 Task: Add Pacifica Dreamy Youth Super Peptide Cream, Face Moisturizer, Vegan to the cart.
Action: Mouse moved to (245, 115)
Screenshot: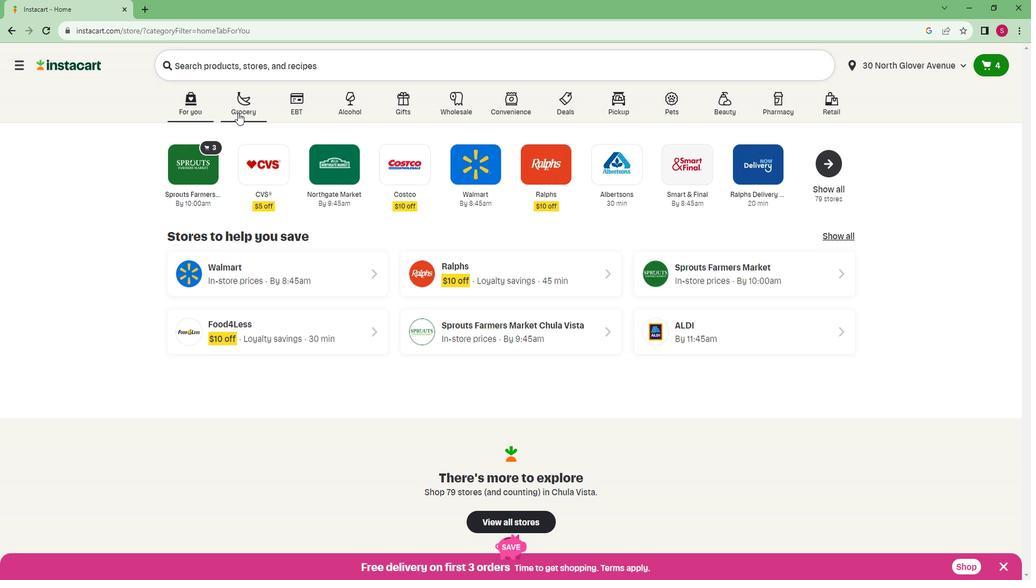 
Action: Mouse pressed left at (245, 115)
Screenshot: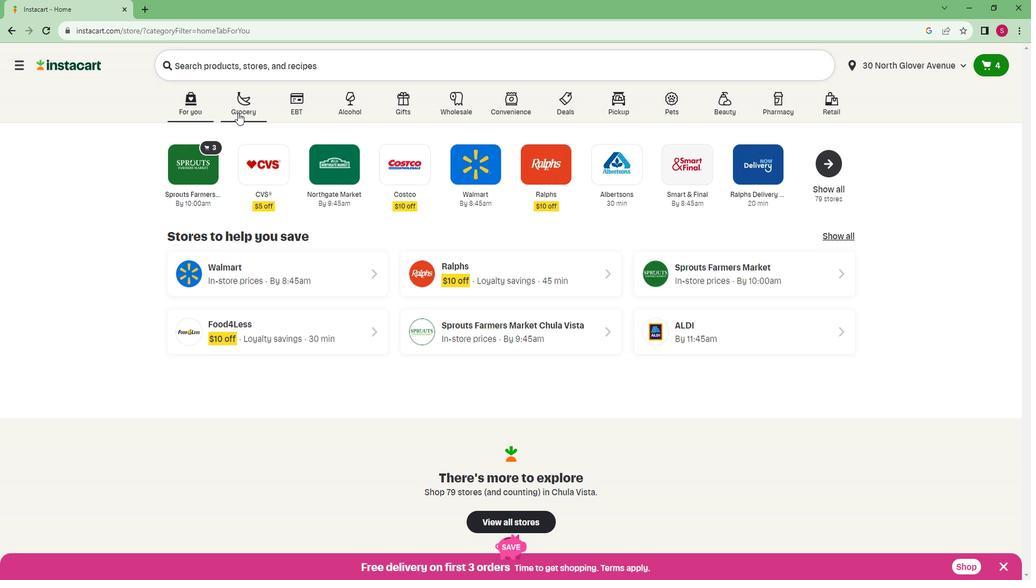 
Action: Mouse moved to (228, 291)
Screenshot: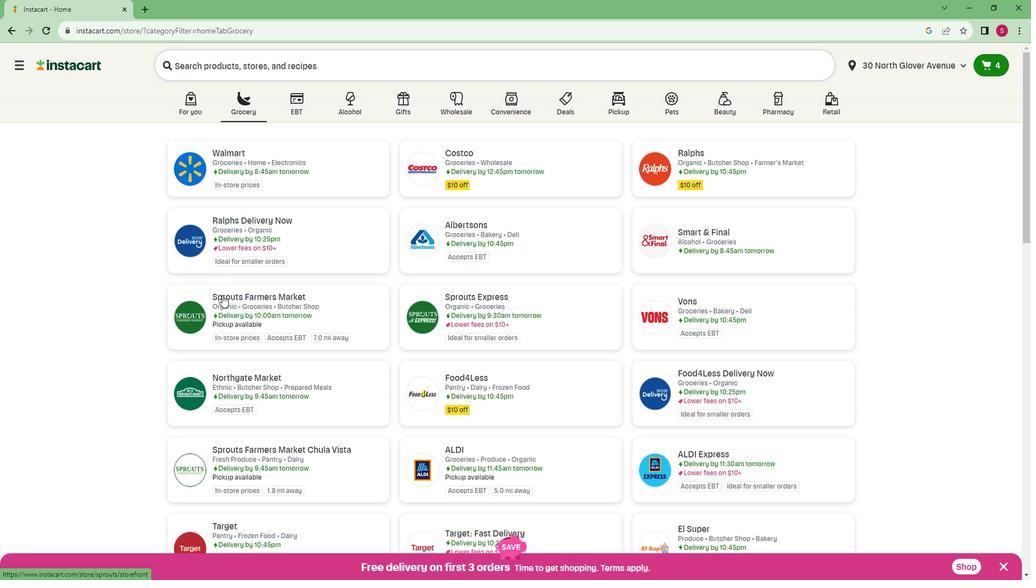 
Action: Mouse pressed left at (228, 291)
Screenshot: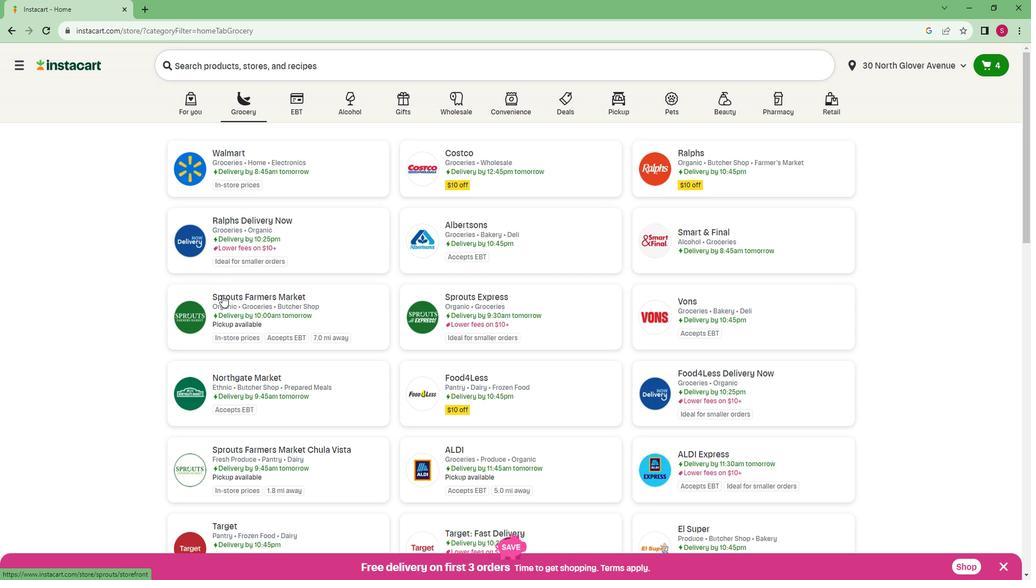 
Action: Mouse moved to (17, 414)
Screenshot: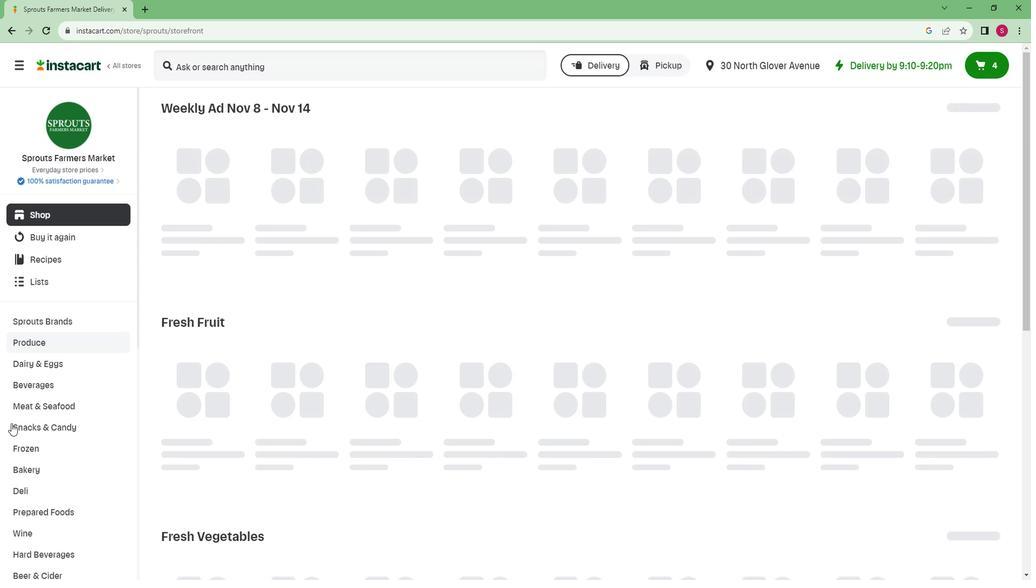 
Action: Mouse scrolled (17, 413) with delta (0, 0)
Screenshot: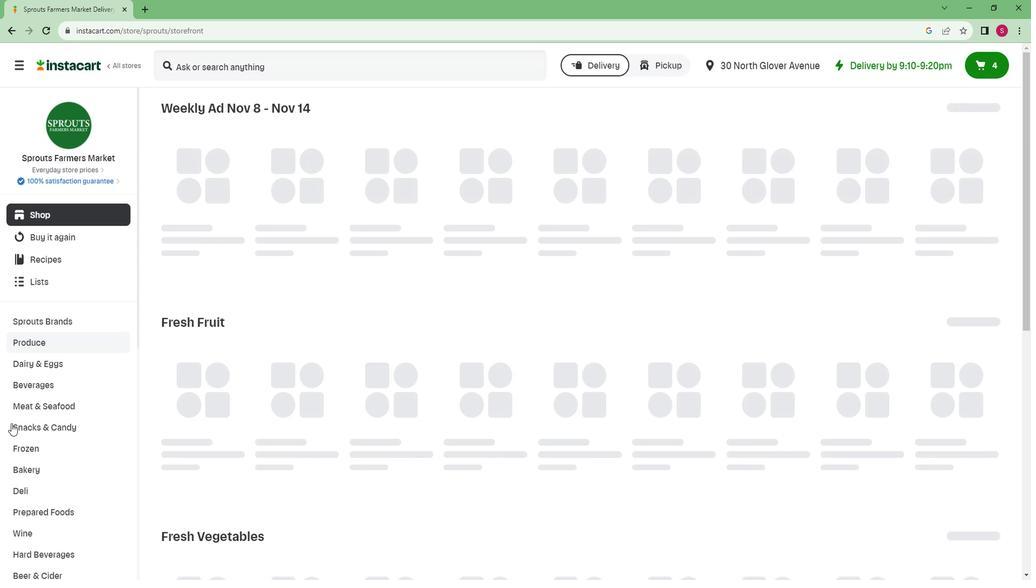 
Action: Mouse scrolled (17, 413) with delta (0, 0)
Screenshot: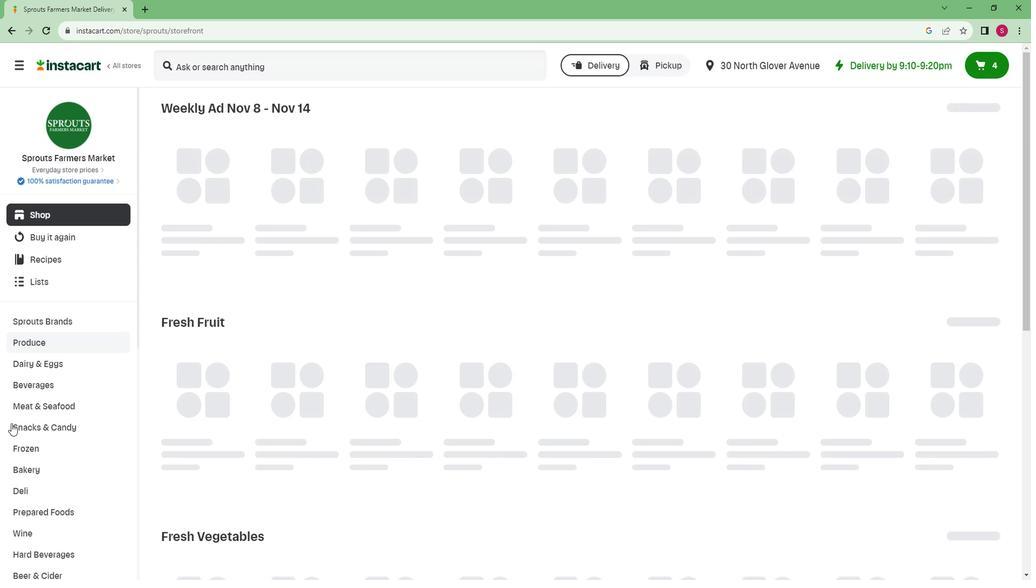 
Action: Mouse moved to (16, 413)
Screenshot: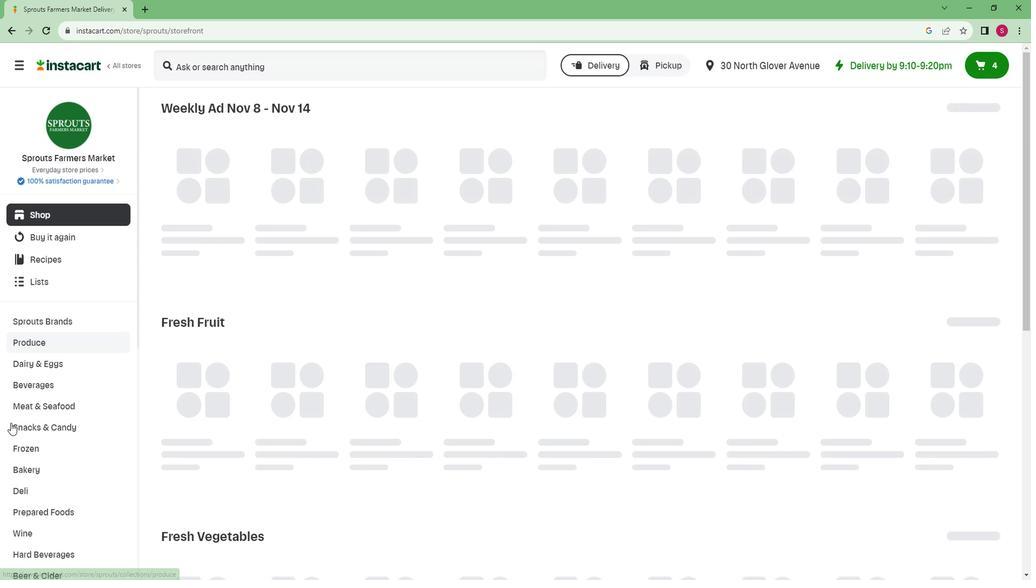 
Action: Mouse scrolled (16, 412) with delta (0, 0)
Screenshot: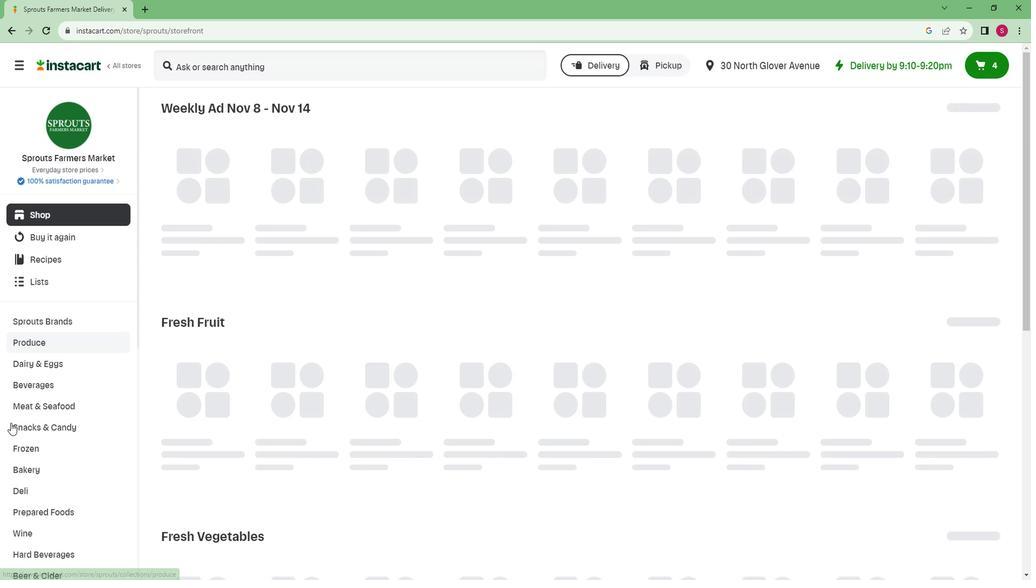 
Action: Mouse scrolled (16, 412) with delta (0, 0)
Screenshot: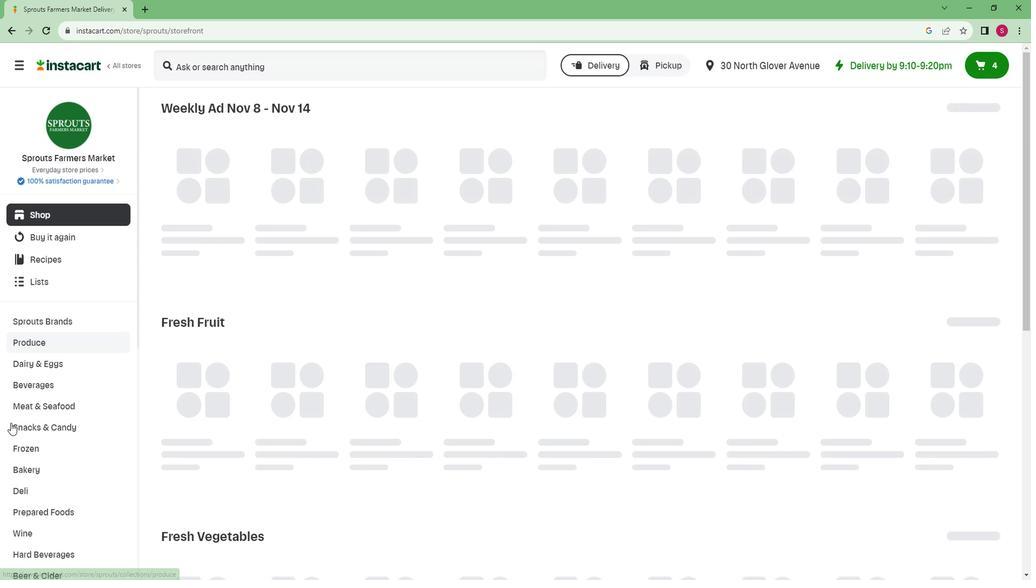
Action: Mouse moved to (16, 412)
Screenshot: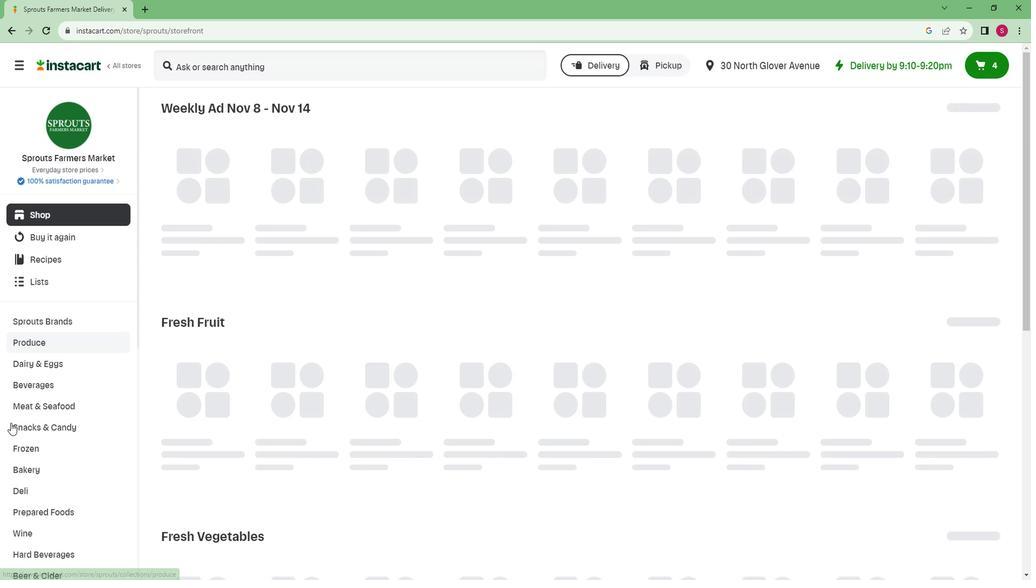 
Action: Mouse scrolled (16, 412) with delta (0, 0)
Screenshot: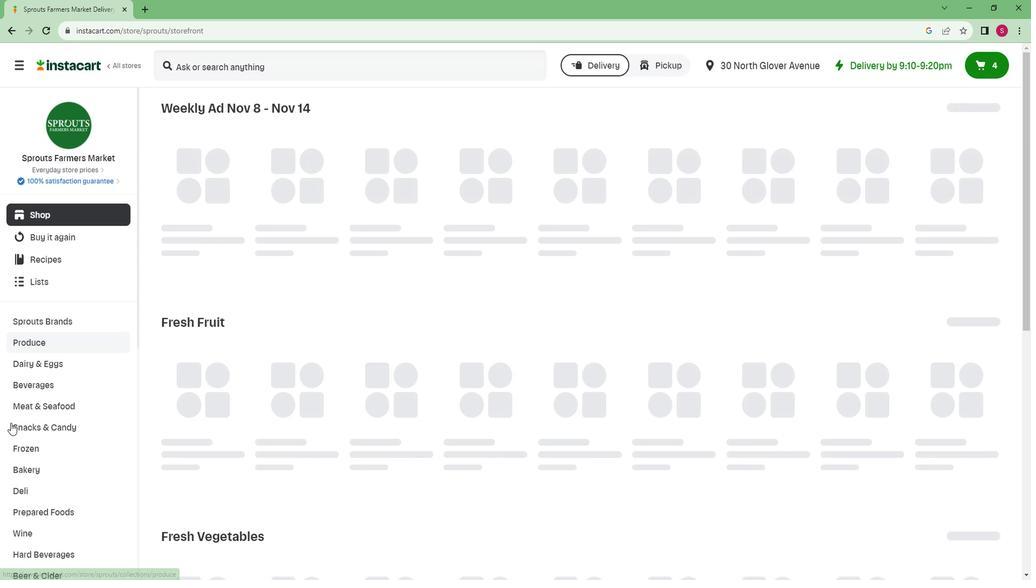 
Action: Mouse moved to (16, 412)
Screenshot: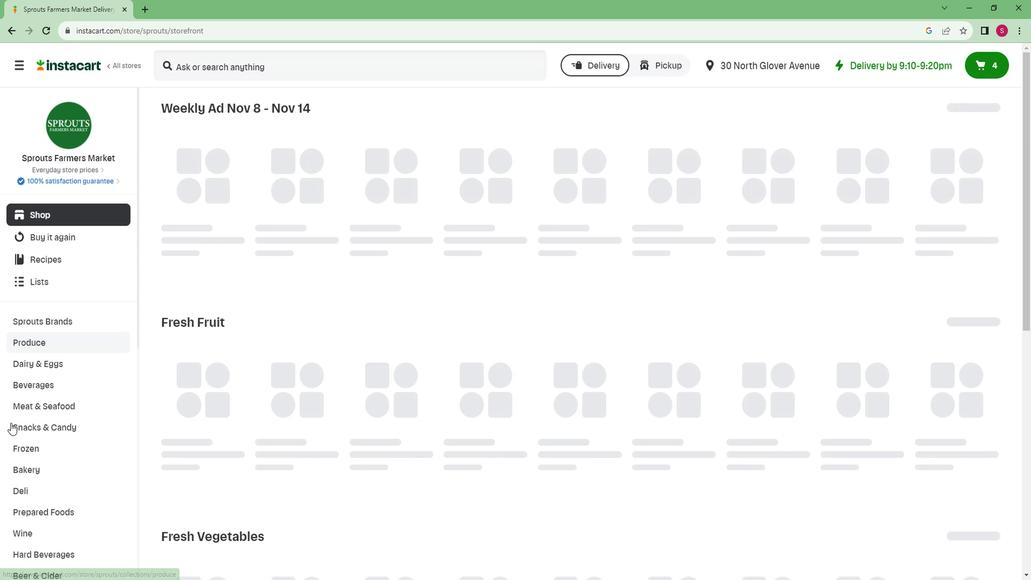 
Action: Mouse scrolled (16, 412) with delta (0, 0)
Screenshot: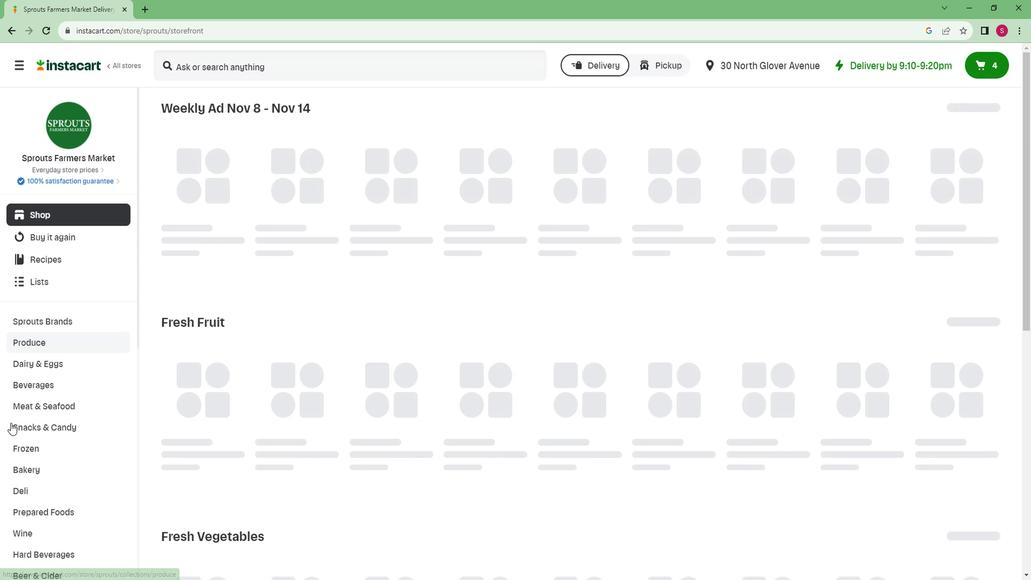 
Action: Mouse moved to (15, 412)
Screenshot: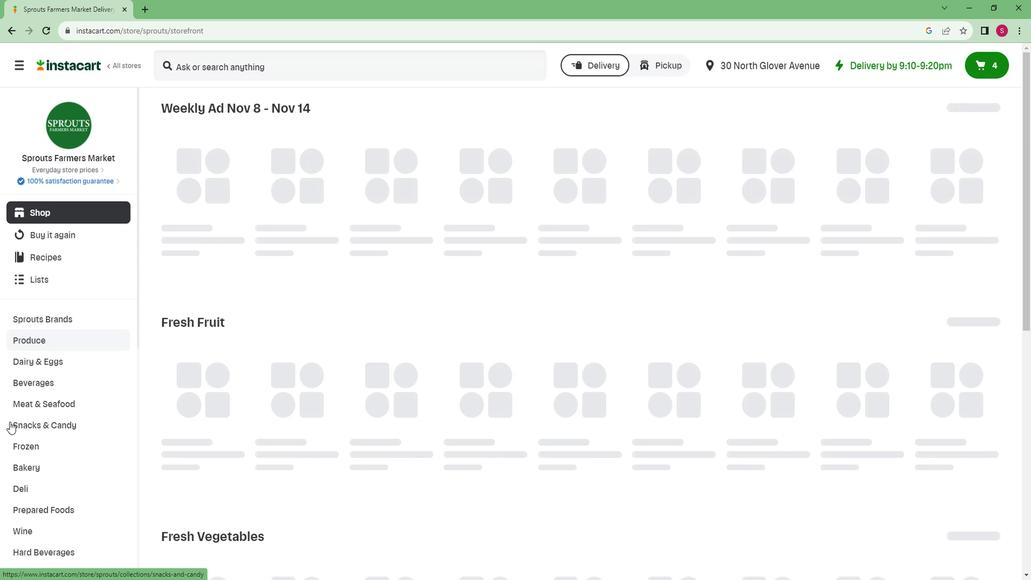 
Action: Mouse scrolled (15, 412) with delta (0, 0)
Screenshot: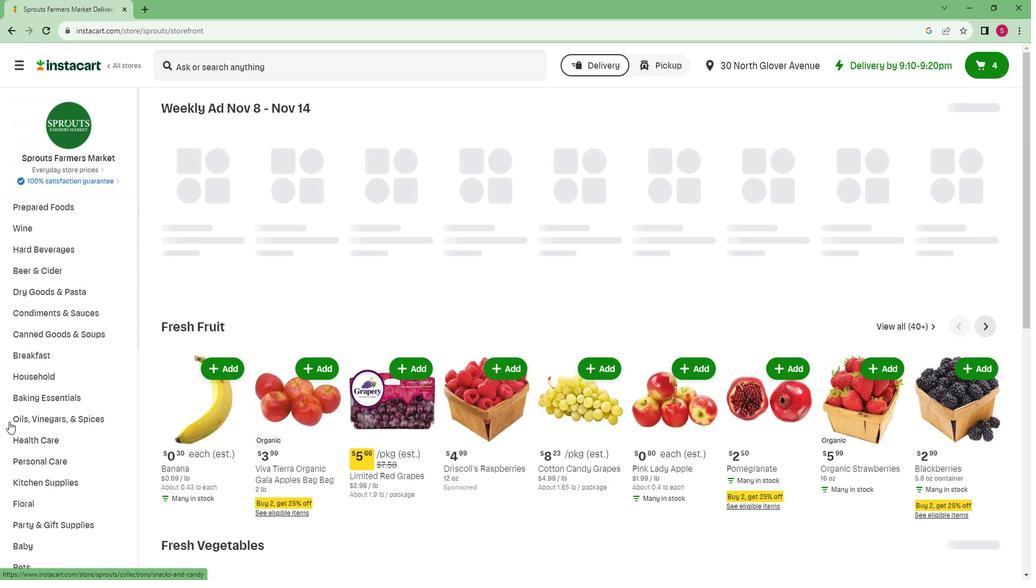 
Action: Mouse scrolled (15, 412) with delta (0, 0)
Screenshot: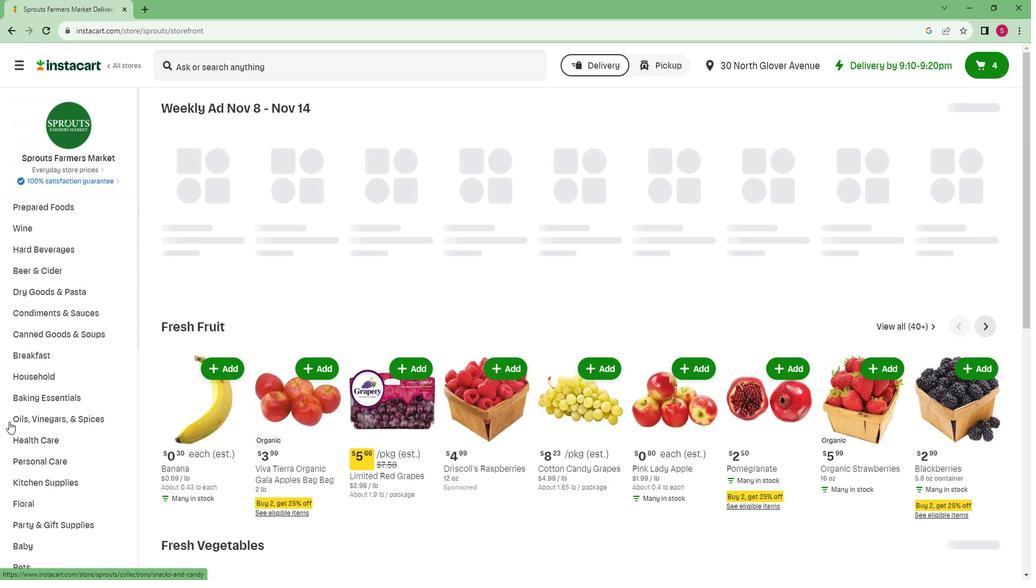 
Action: Mouse scrolled (15, 412) with delta (0, 0)
Screenshot: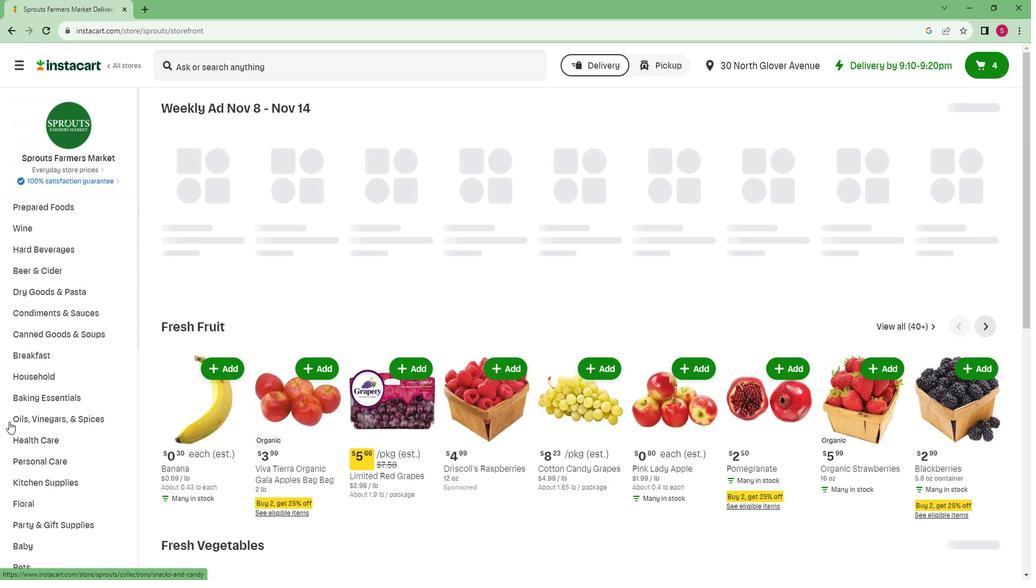 
Action: Mouse moved to (15, 412)
Screenshot: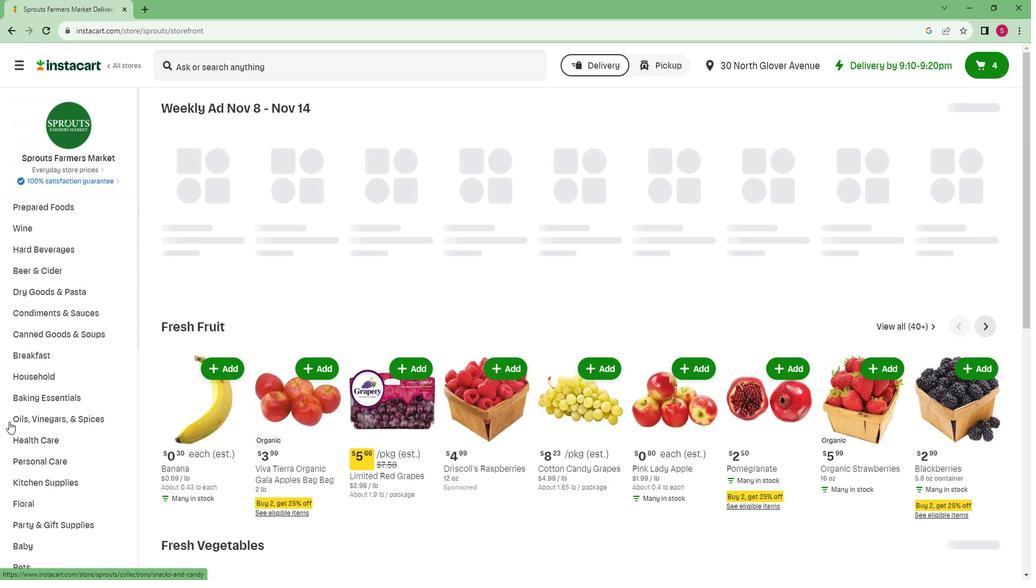 
Action: Mouse scrolled (15, 412) with delta (0, 0)
Screenshot: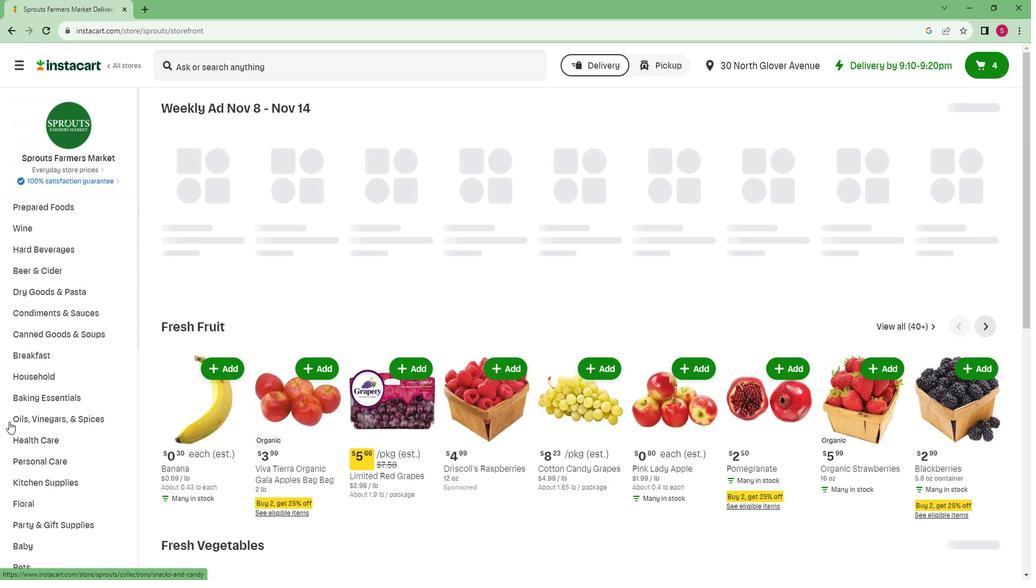 
Action: Mouse scrolled (15, 412) with delta (0, 0)
Screenshot: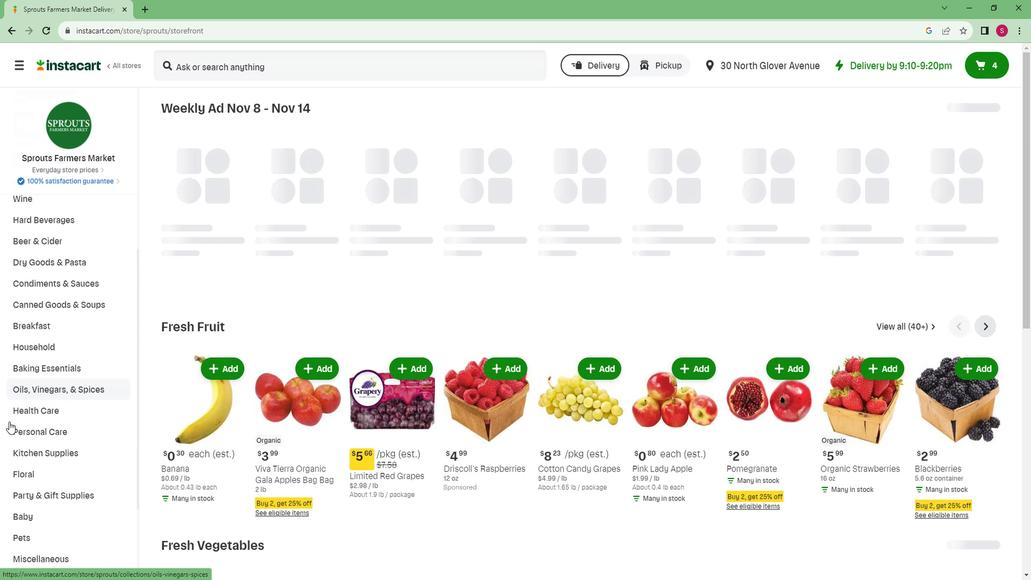 
Action: Mouse moved to (15, 410)
Screenshot: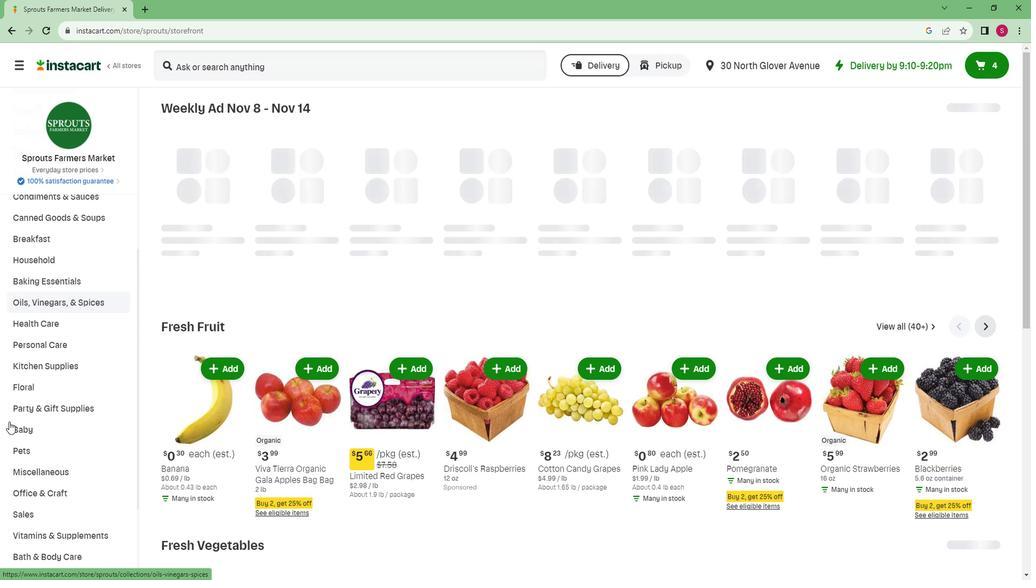 
Action: Mouse scrolled (15, 409) with delta (0, 0)
Screenshot: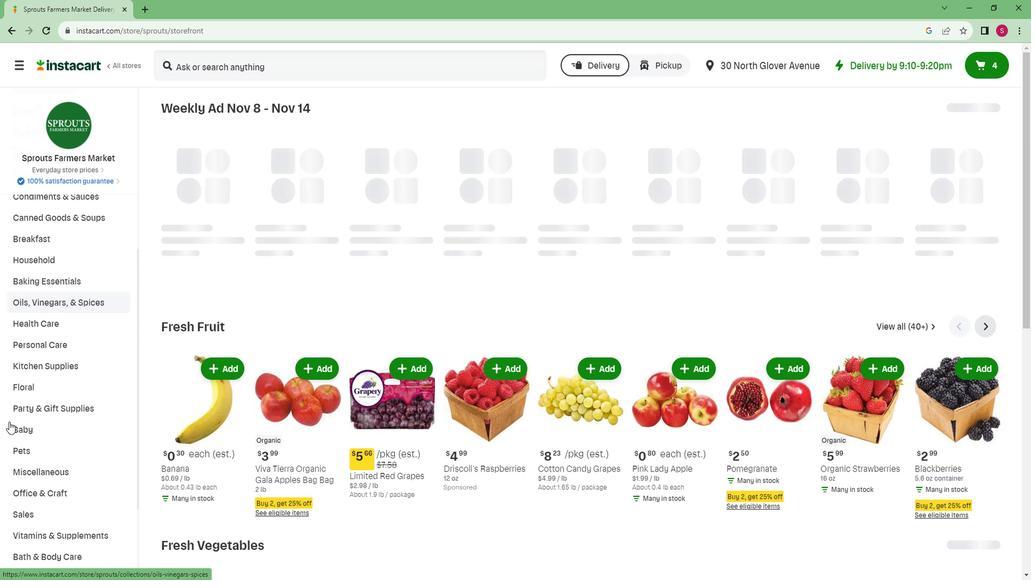 
Action: Mouse scrolled (15, 409) with delta (0, 0)
Screenshot: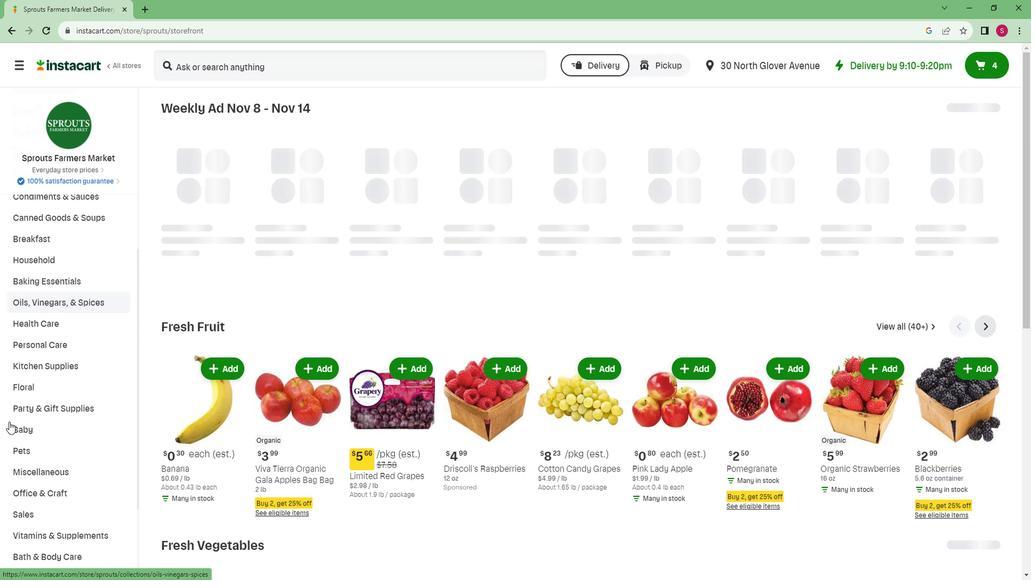 
Action: Mouse scrolled (15, 409) with delta (0, 0)
Screenshot: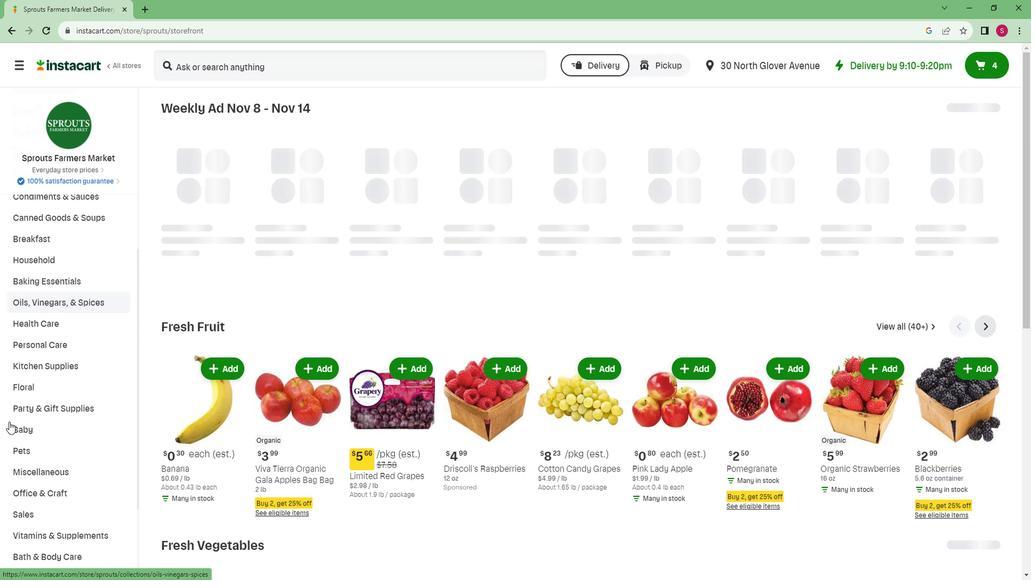 
Action: Mouse scrolled (15, 409) with delta (0, 0)
Screenshot: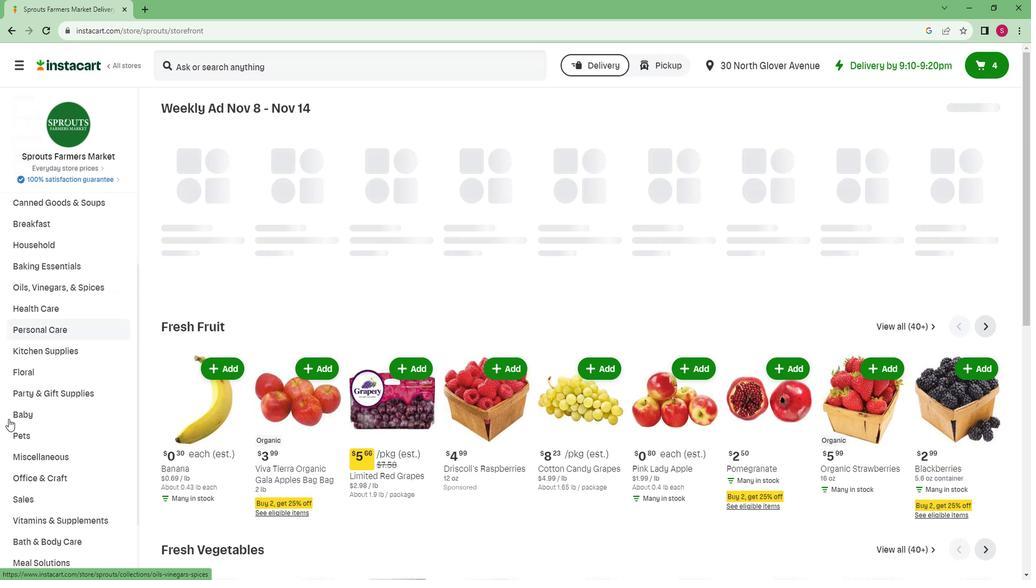 
Action: Mouse scrolled (15, 409) with delta (0, 0)
Screenshot: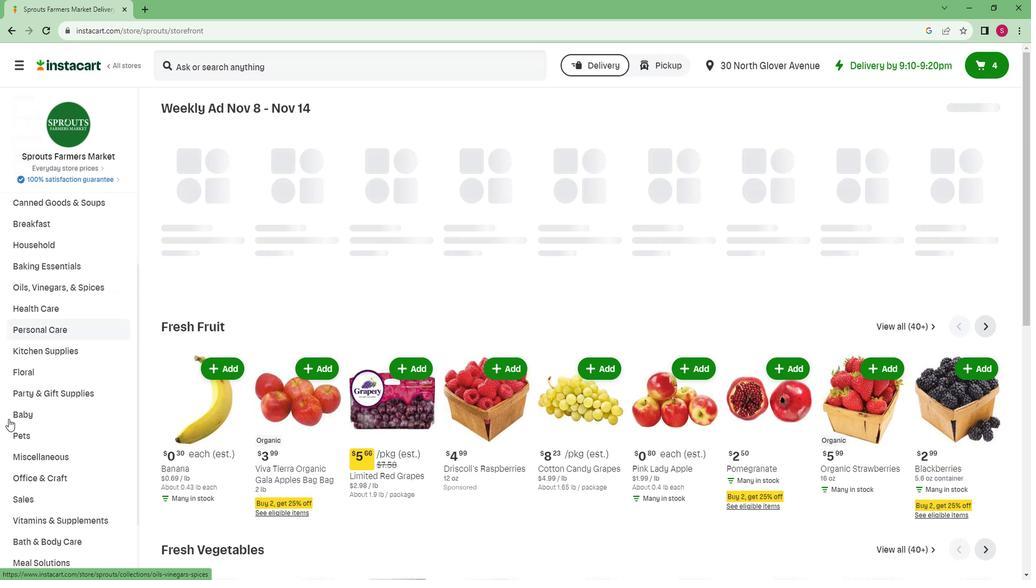 
Action: Mouse moved to (25, 528)
Screenshot: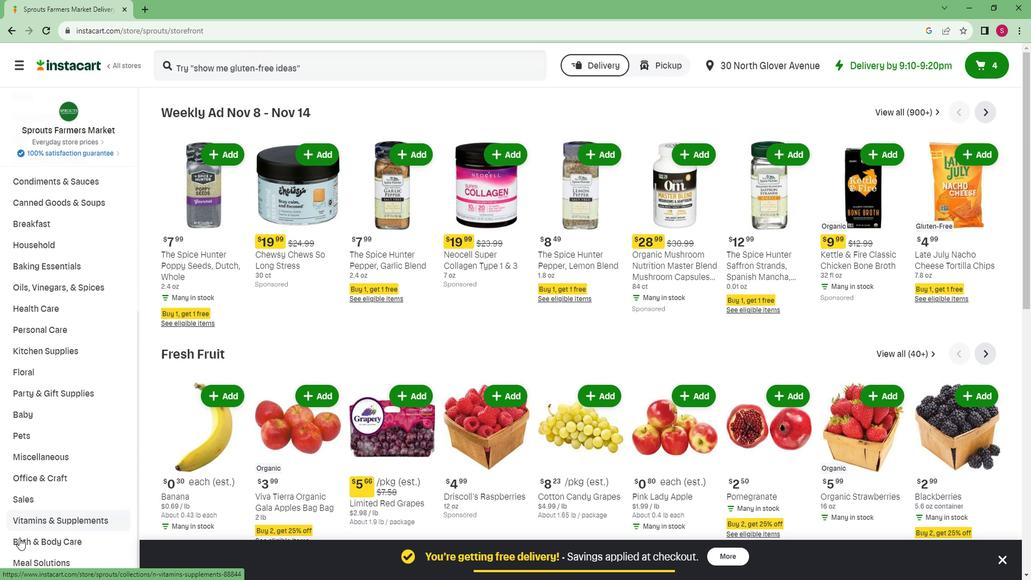 
Action: Mouse pressed left at (25, 528)
Screenshot: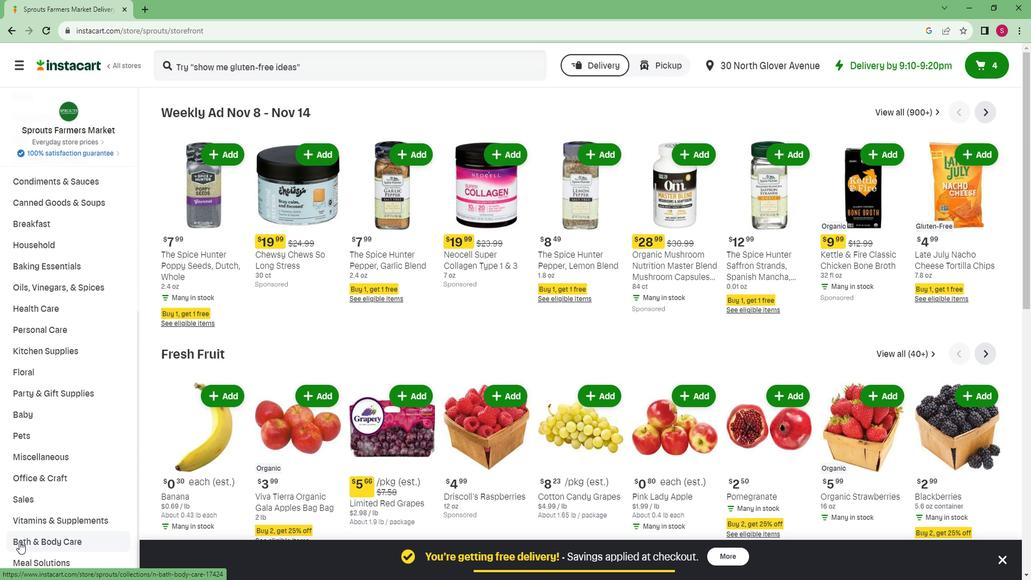 
Action: Mouse moved to (653, 139)
Screenshot: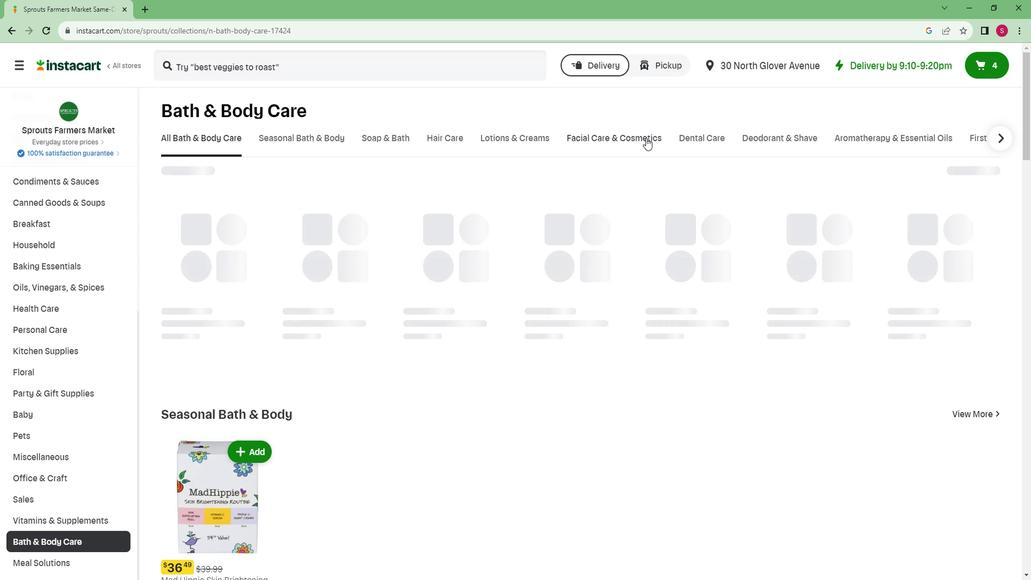 
Action: Mouse pressed left at (653, 139)
Screenshot: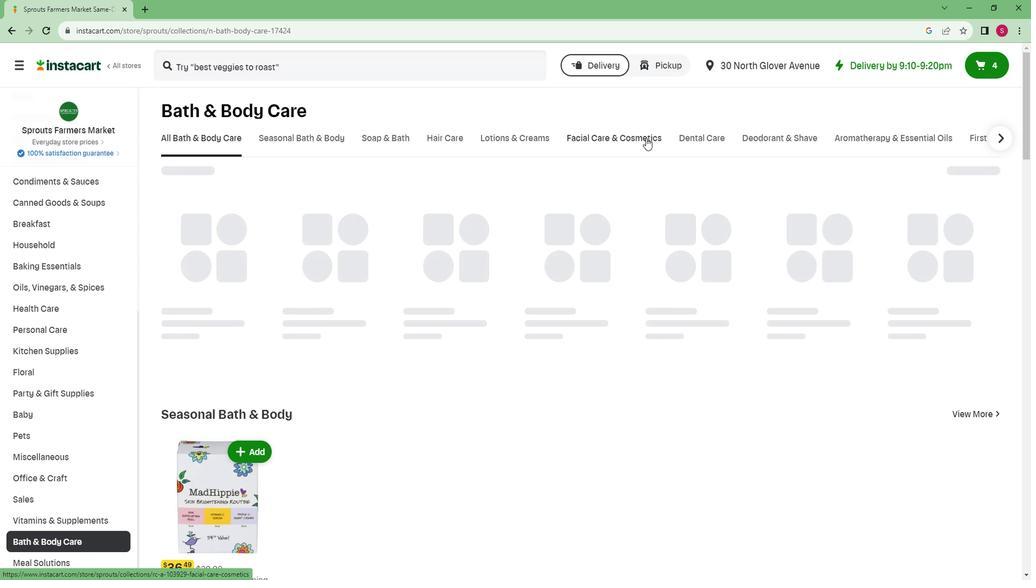 
Action: Mouse moved to (253, 69)
Screenshot: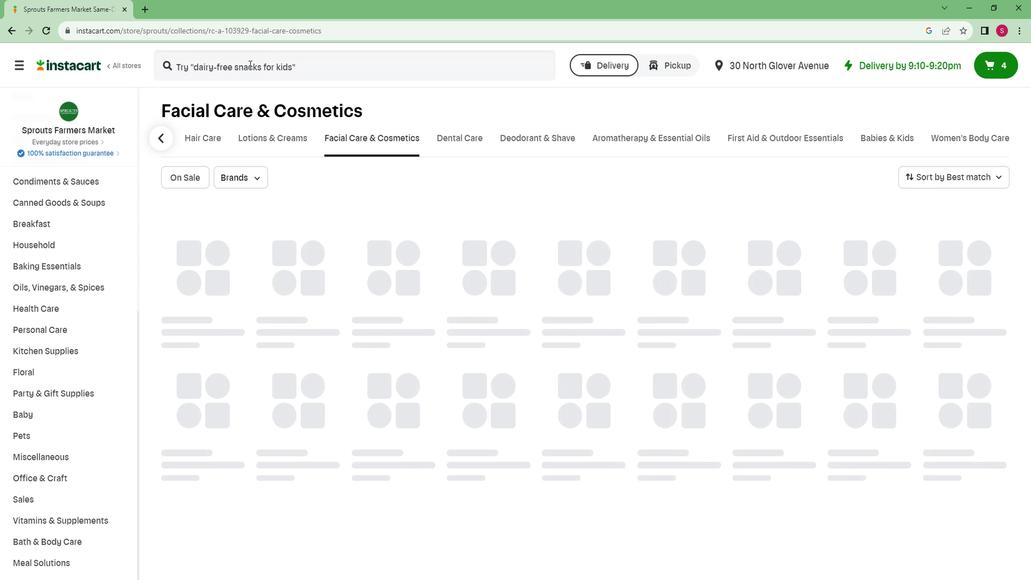 
Action: Mouse pressed left at (253, 69)
Screenshot: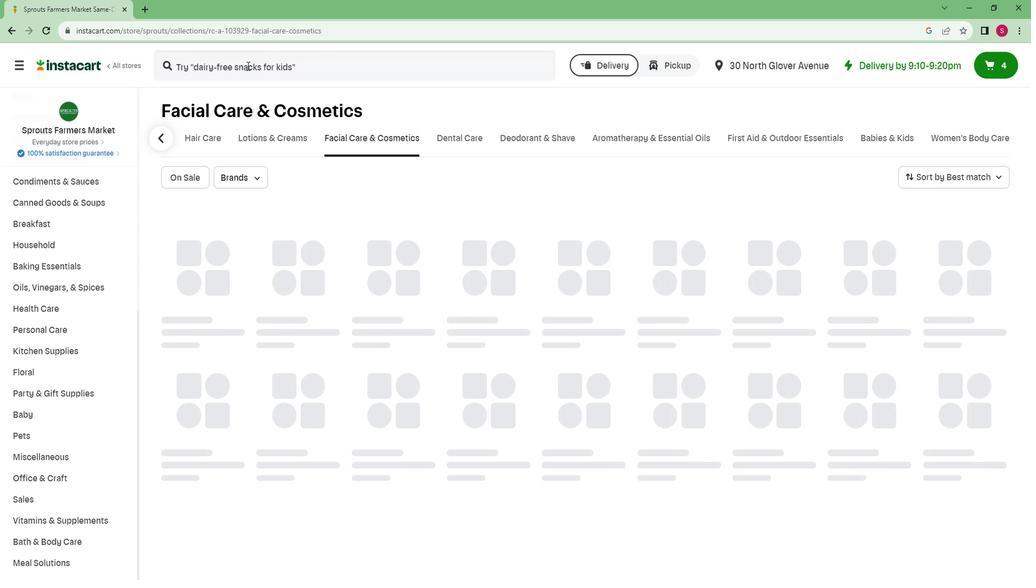 
Action: Mouse moved to (253, 69)
Screenshot: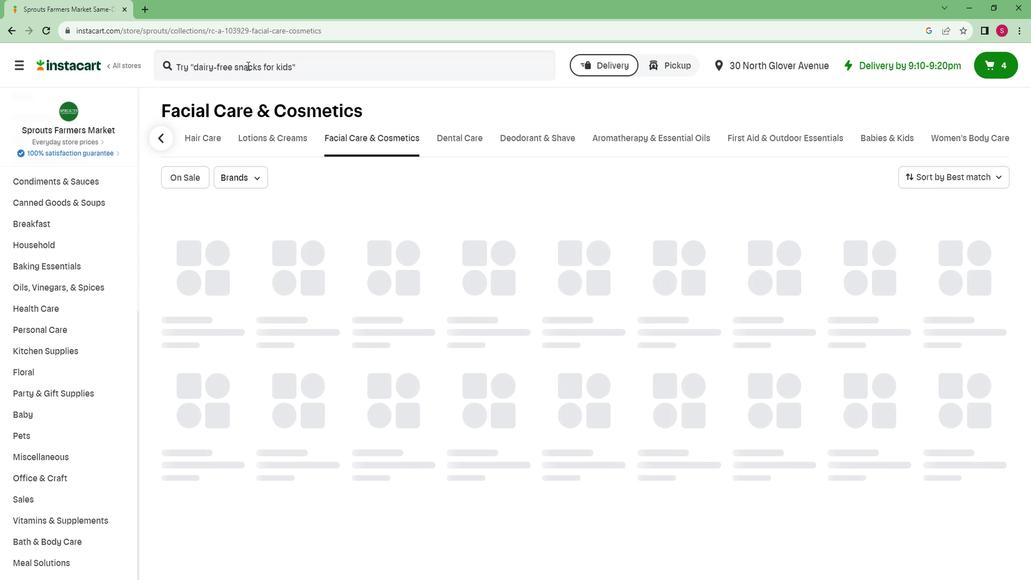 
Action: Key pressed <Key.caps_lock>P<Key.caps_lock>acifica<Key.space><Key.caps_lock>D<Key.caps_lock>reamy<Key.space><Key.caps_lock>Y<Key.caps_lock>outh<Key.space><Key.caps_lock>S<Key.caps_lock>uper<Key.space><Key.caps_lock>P<Key.caps_lock>eptide<Key.space><Key.caps_lock>C<Key.caps_lock>ream<Key.space>,<Key.caps_lock>F<Key.caps_lock>ace<Key.space><Key.caps_lock>M<Key.caps_lock>oisturizer,<Key.caps_lock>V<Key.caps_lock>egan<Key.enter>
Screenshot: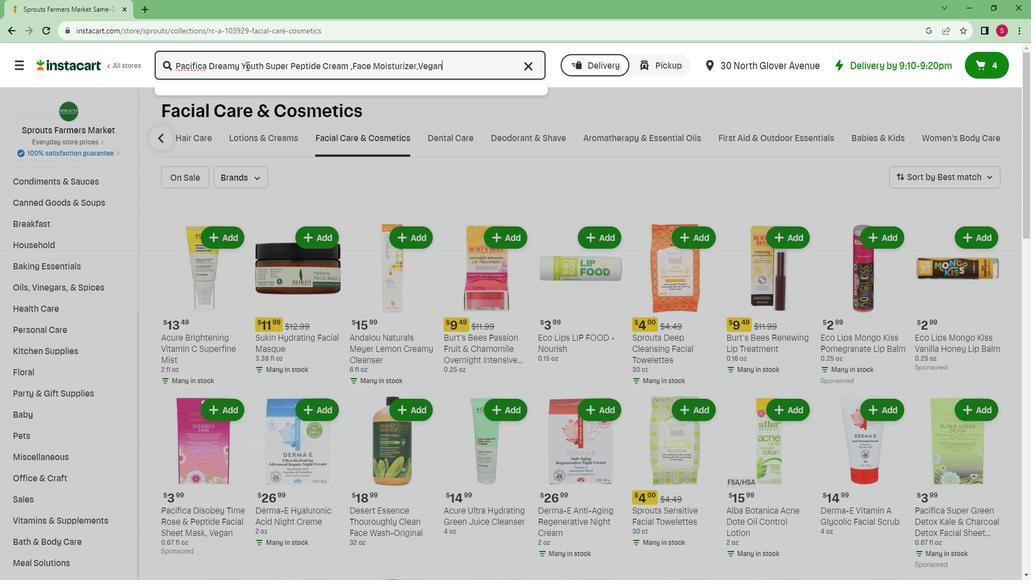 
Action: Mouse moved to (350, 178)
Screenshot: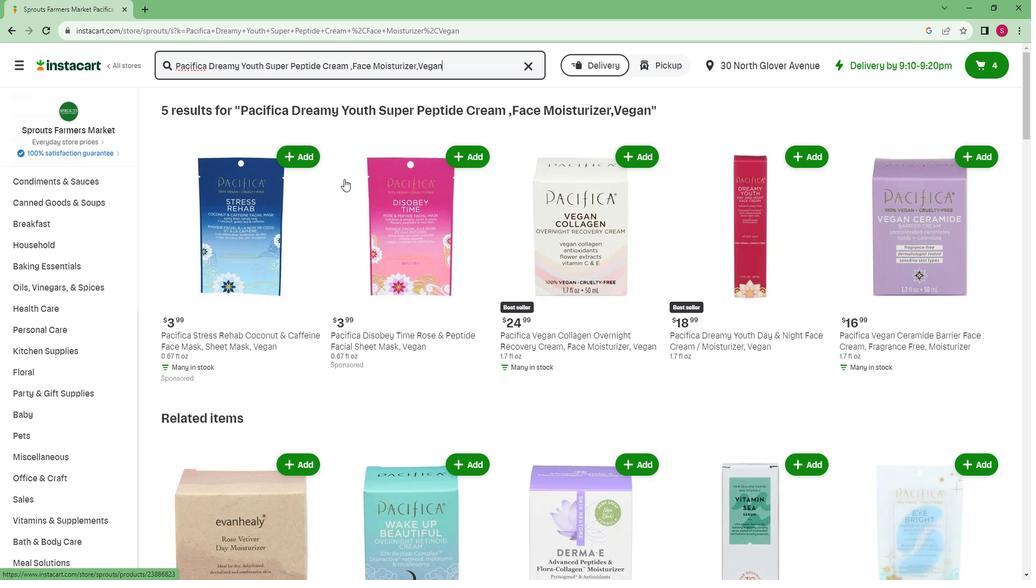 
Action: Mouse scrolled (350, 178) with delta (0, 0)
Screenshot: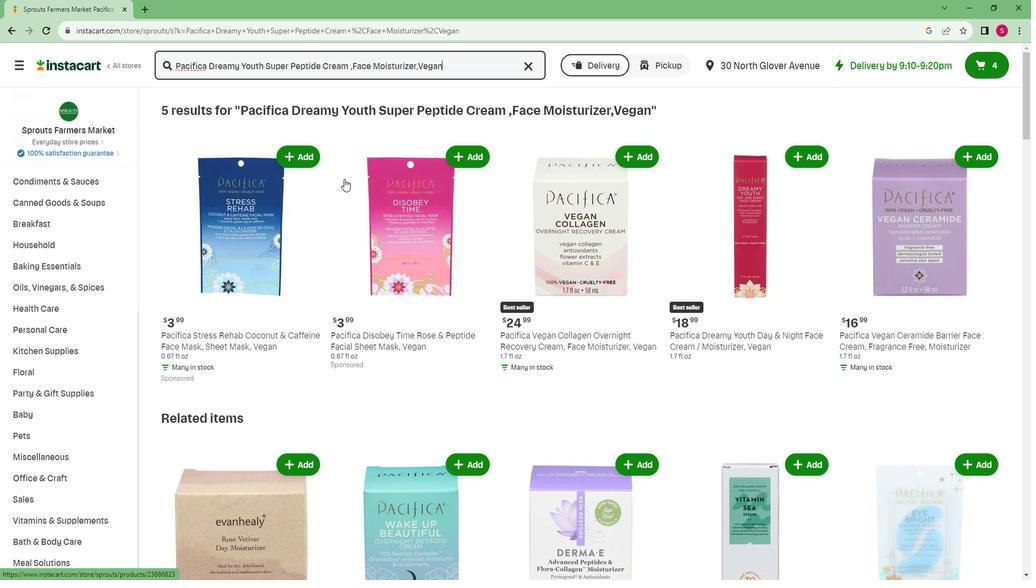
Action: Mouse scrolled (350, 178) with delta (0, 0)
Screenshot: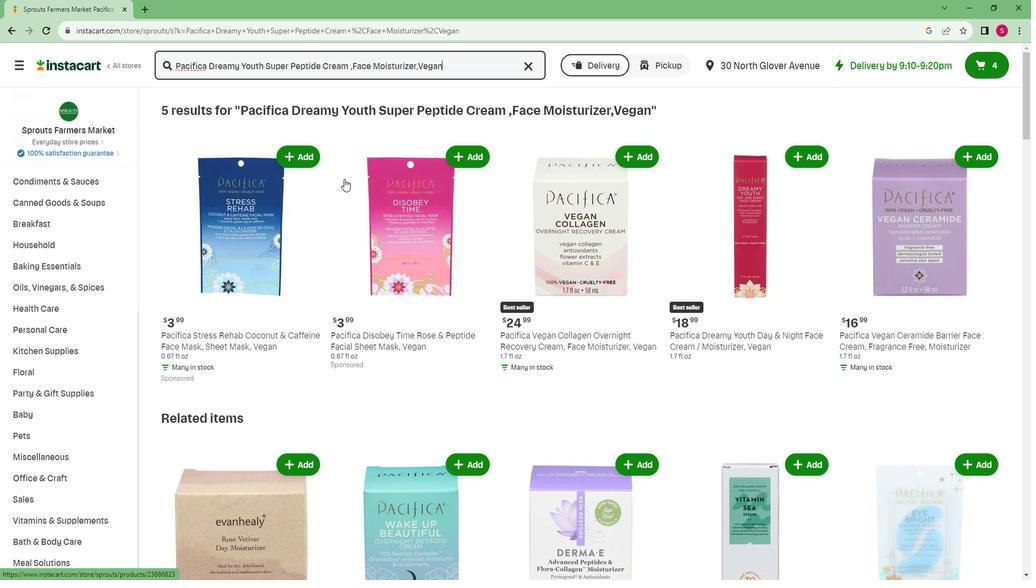 
Action: Mouse scrolled (350, 178) with delta (0, 0)
Screenshot: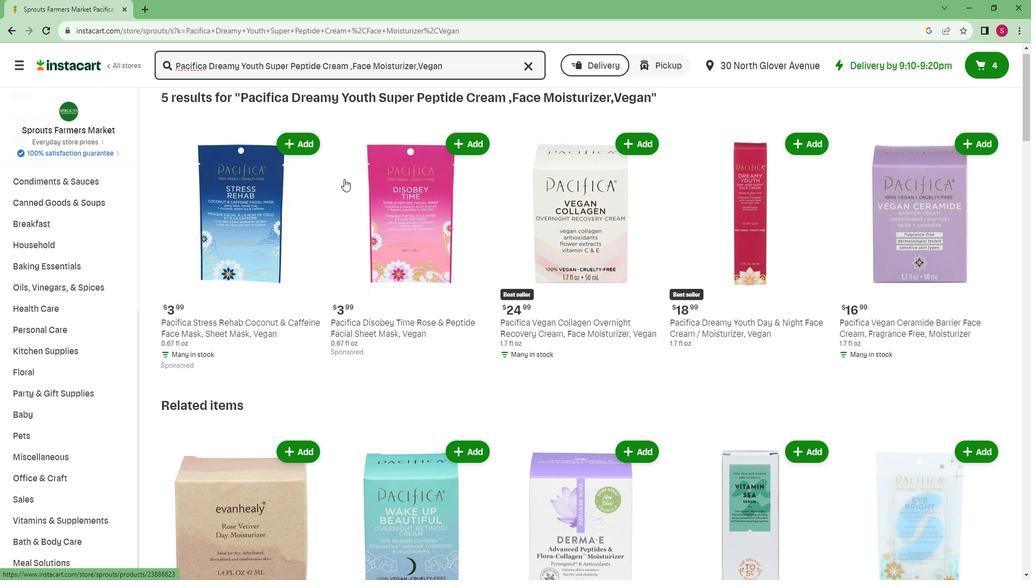 
Action: Mouse scrolled (350, 178) with delta (0, 0)
Screenshot: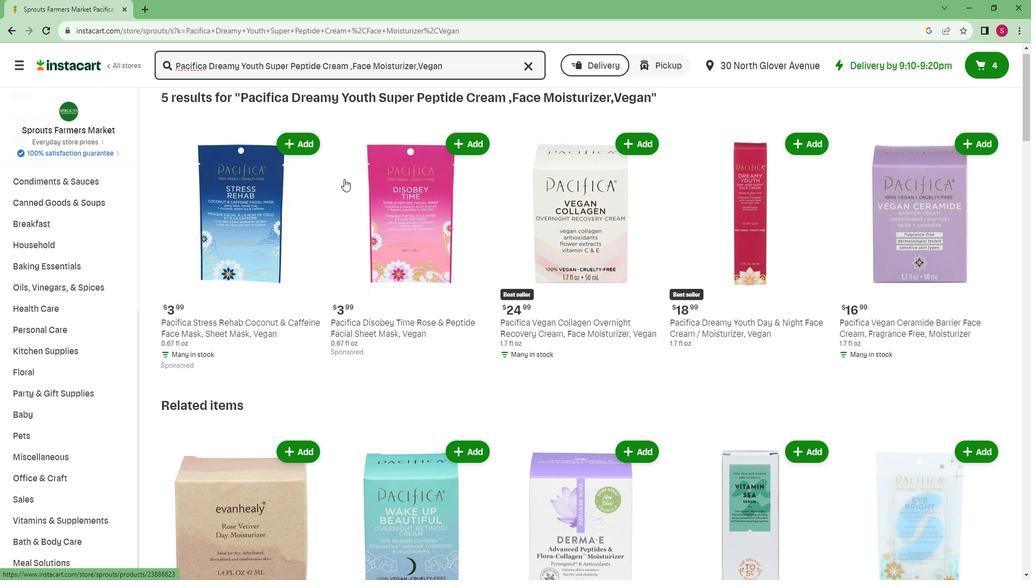 
Action: Mouse scrolled (350, 178) with delta (0, 0)
Screenshot: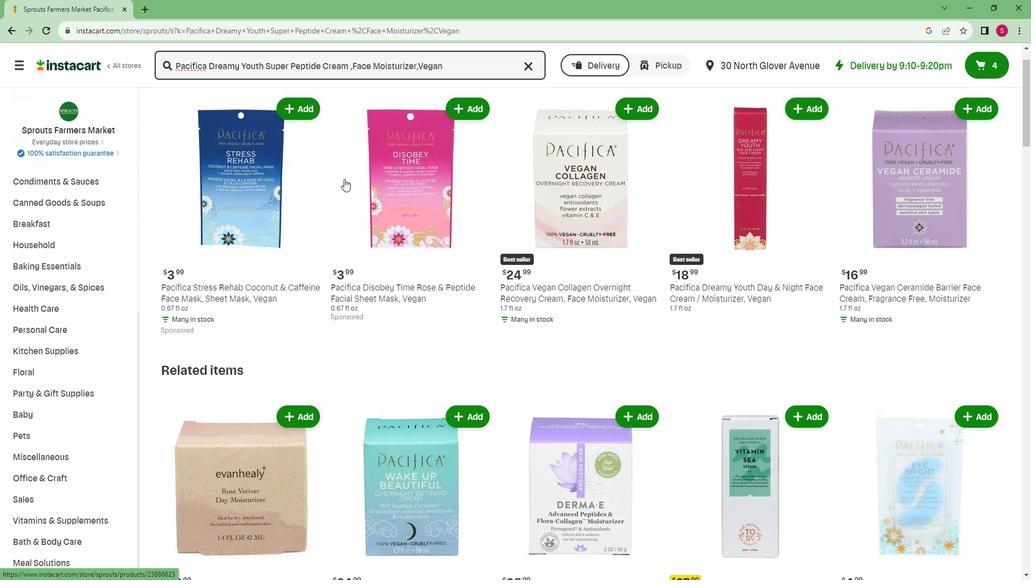 
Action: Mouse moved to (350, 178)
Screenshot: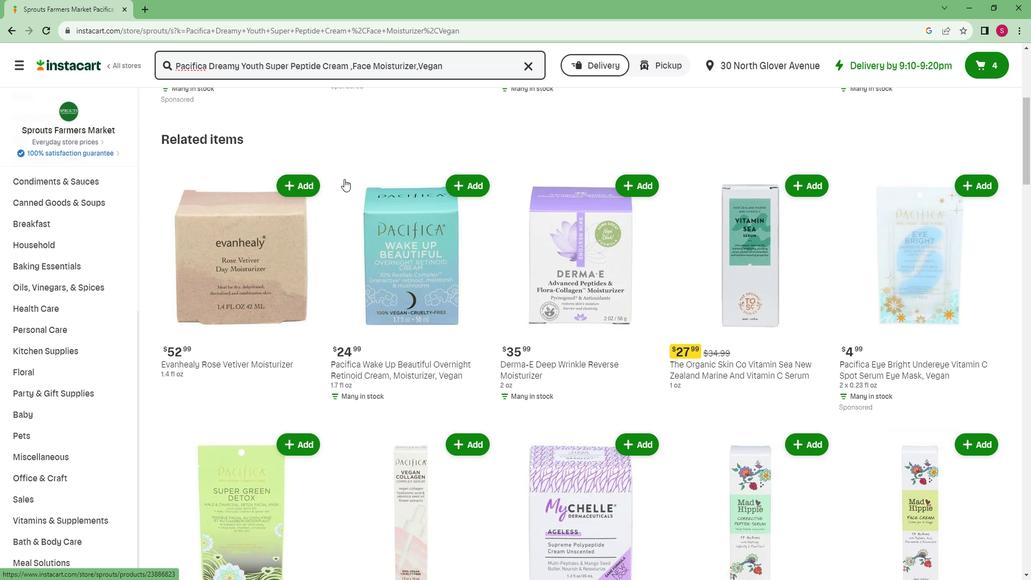 
Action: Mouse scrolled (350, 178) with delta (0, 0)
Screenshot: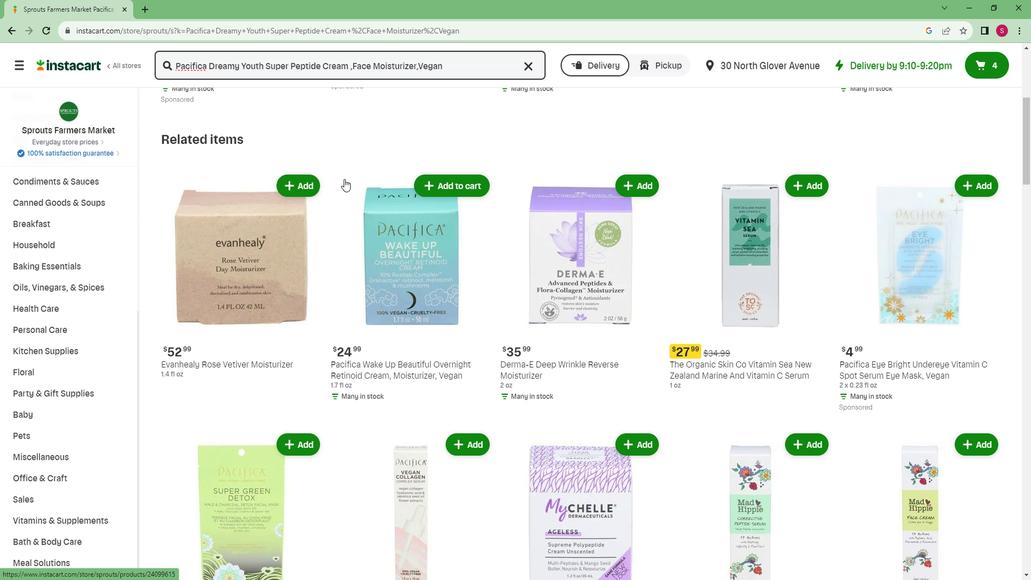 
Action: Mouse scrolled (350, 178) with delta (0, 0)
Screenshot: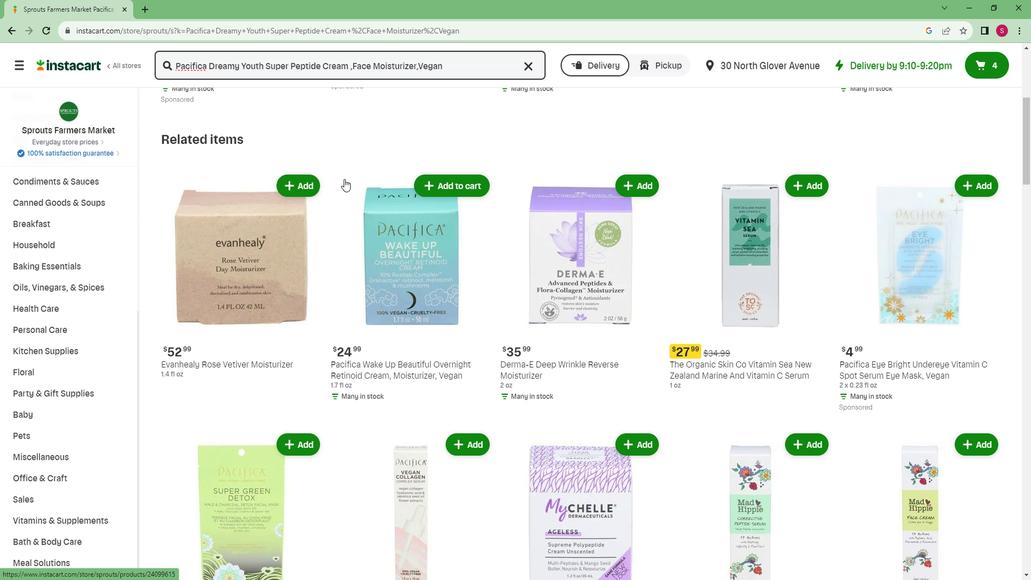 
Action: Mouse scrolled (350, 178) with delta (0, 0)
Screenshot: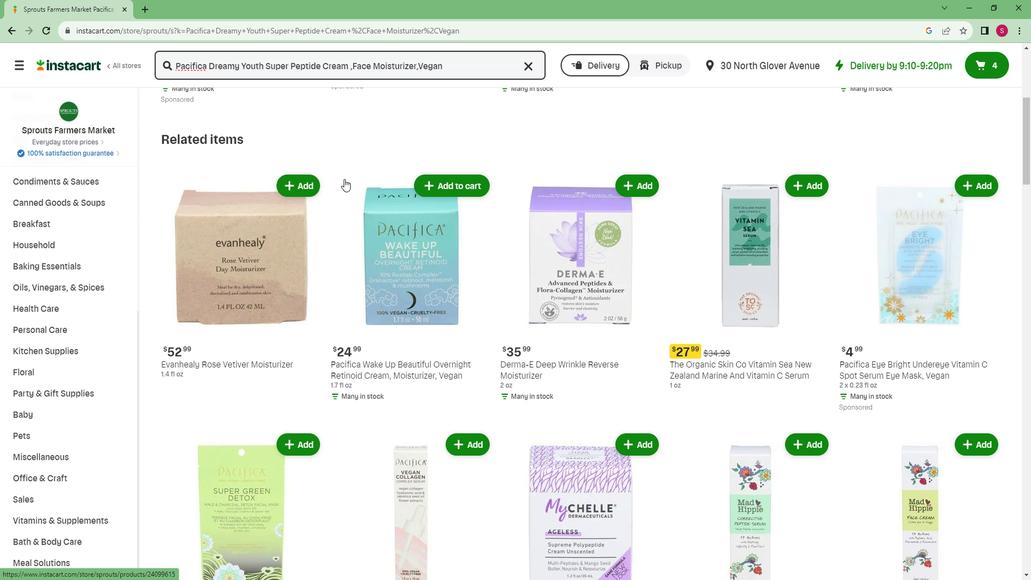 
Action: Mouse scrolled (350, 178) with delta (0, 0)
Screenshot: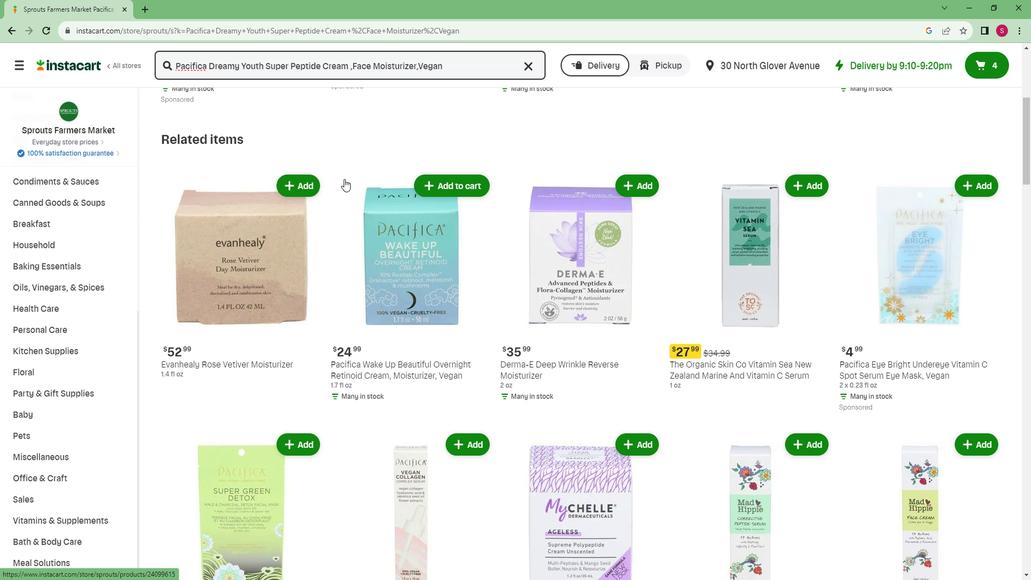 
